 Task: Create in the project TrendSetter and in the Backlog issue 'Integrate a new email marketing automation tool into an existing marketing campaign to improve conversion rates and engagement' a child issue 'Integration with electronic medical records systems', and assign it to team member softage.4@softage.net.
Action: Mouse moved to (908, 558)
Screenshot: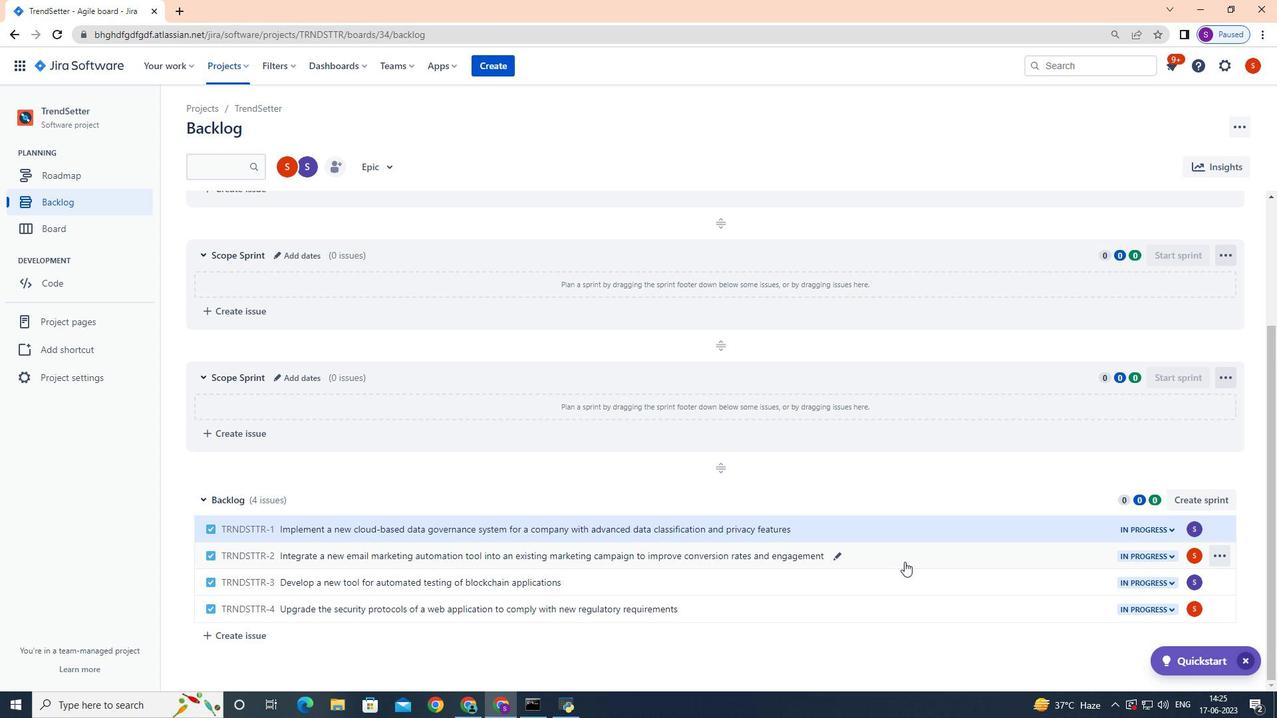 
Action: Mouse pressed left at (908, 558)
Screenshot: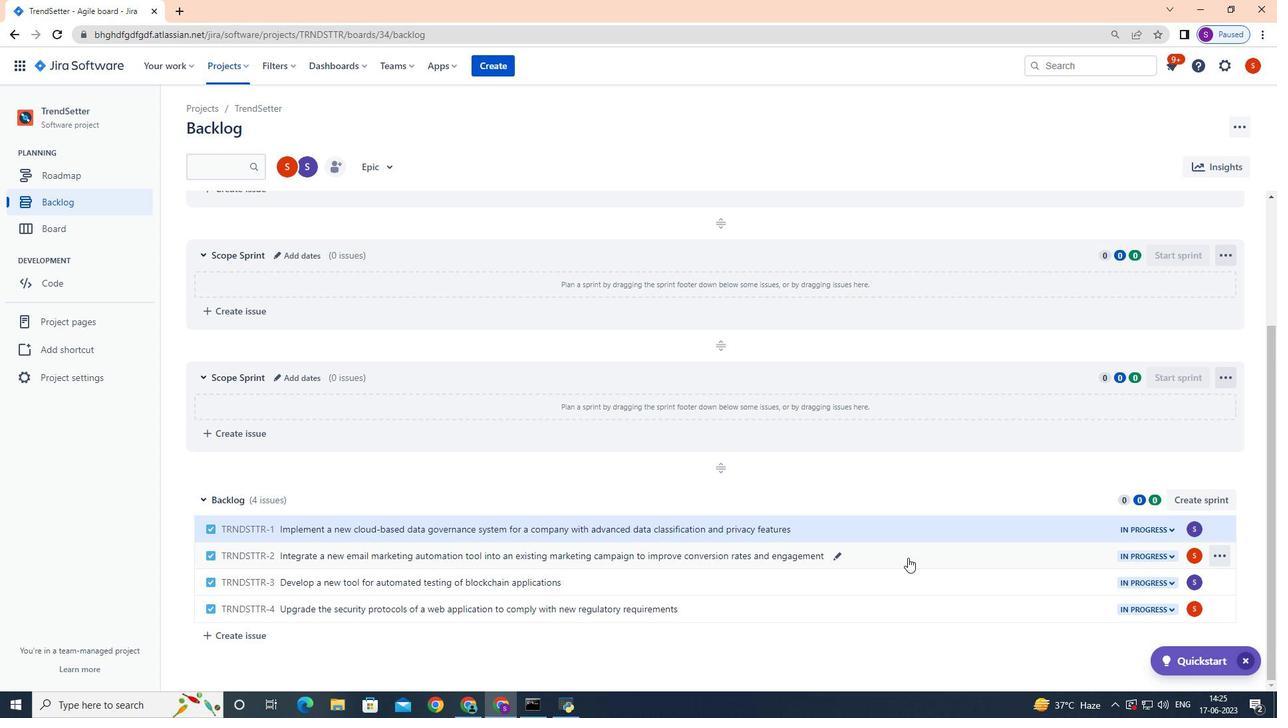 
Action: Mouse moved to (1043, 323)
Screenshot: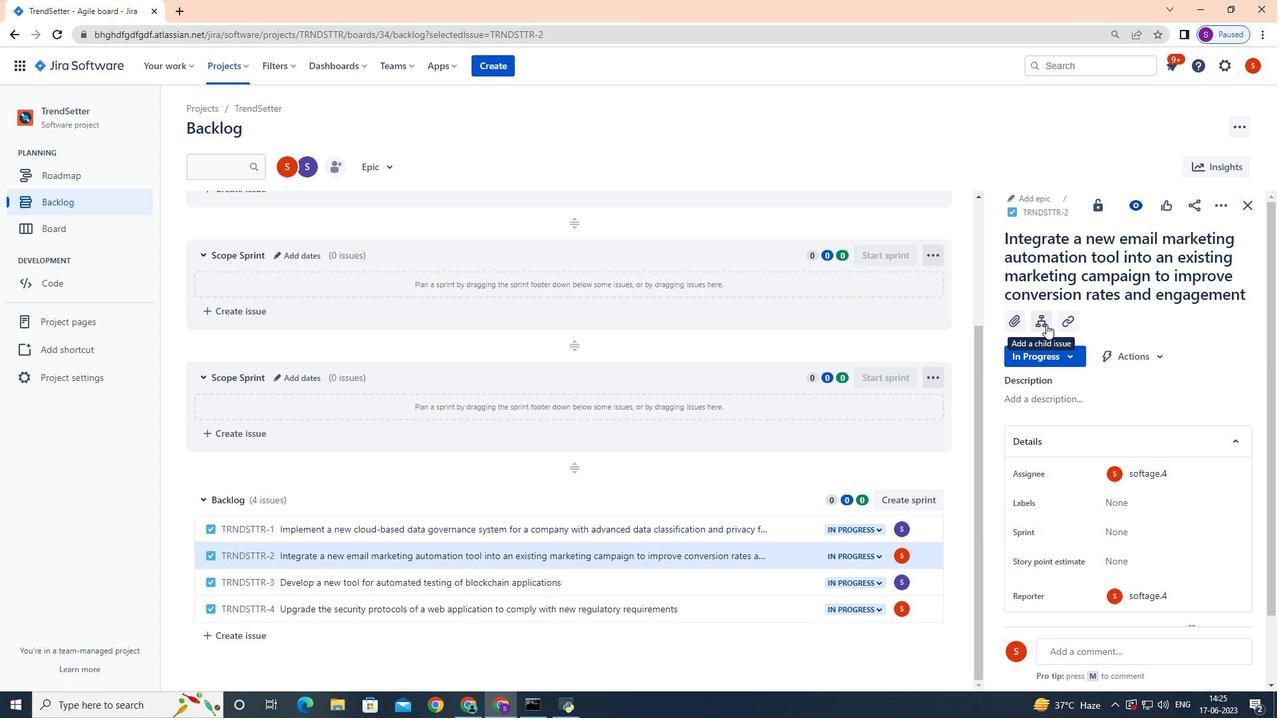 
Action: Mouse pressed left at (1043, 323)
Screenshot: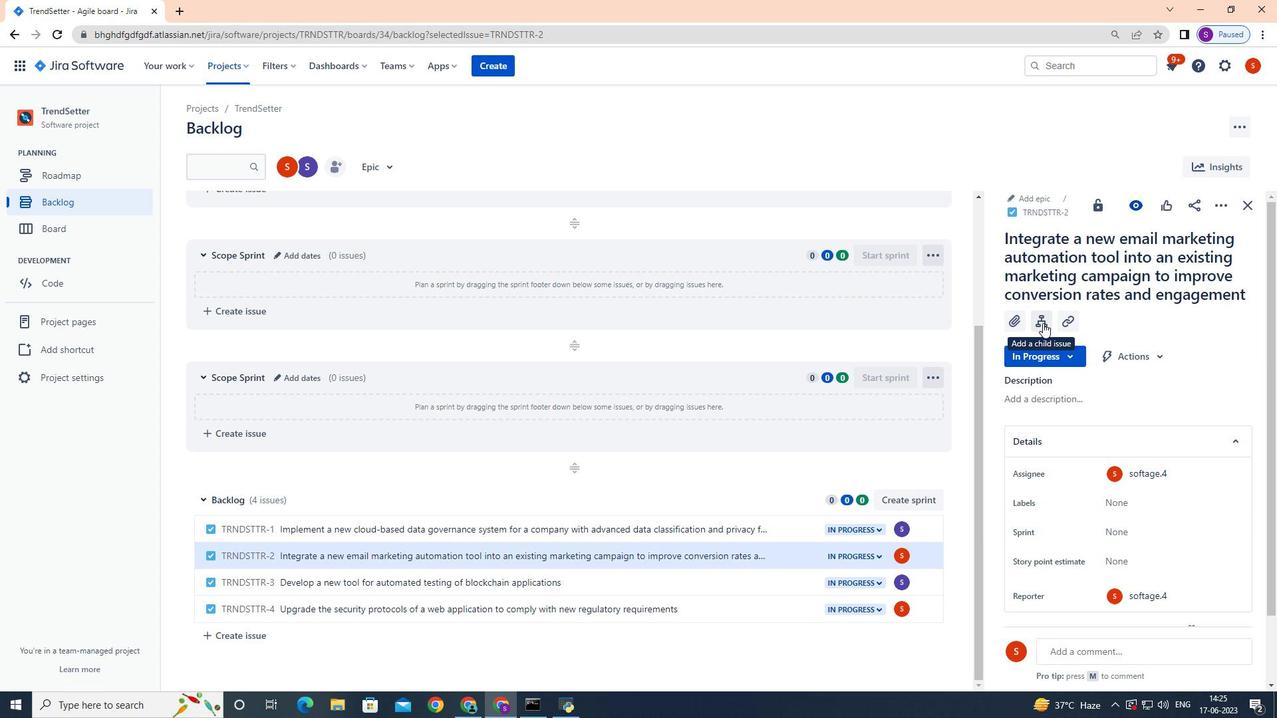 
Action: Mouse moved to (1049, 433)
Screenshot: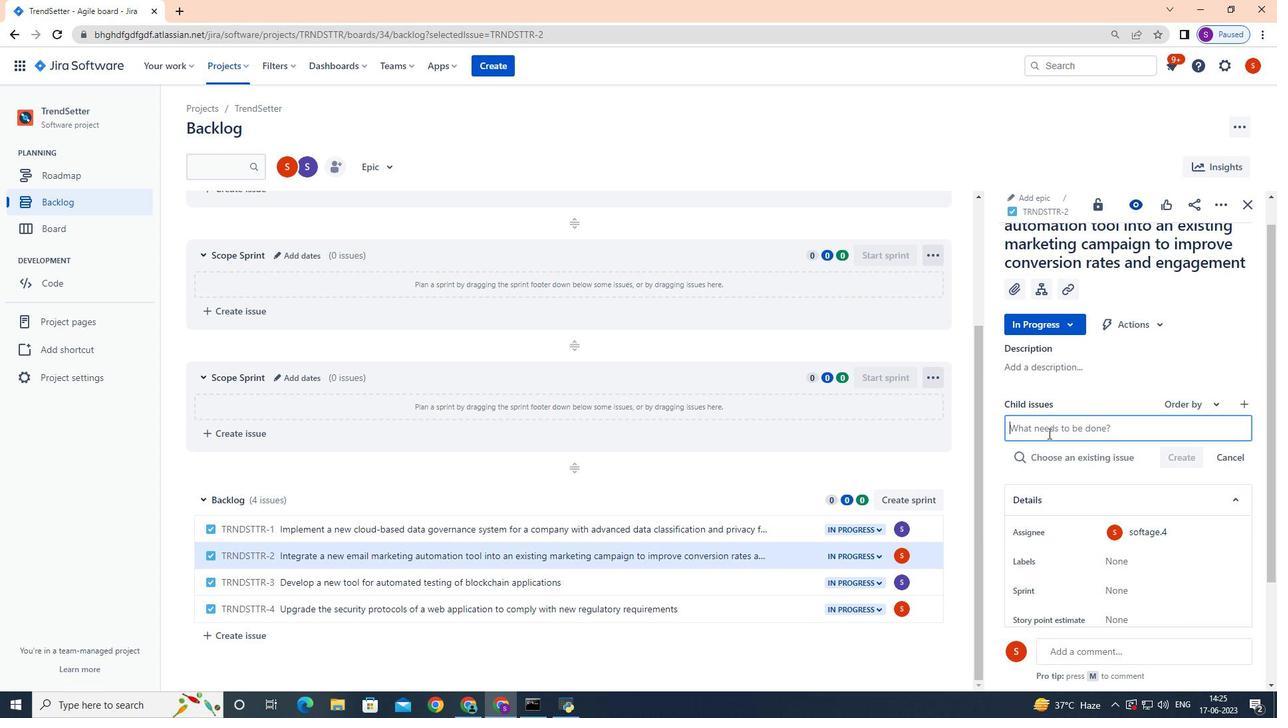 
Action: Key pressed <Key.shift>Intergration<Key.space><Key.backspace><Key.backspace><Key.backspace><Key.backspace><Key.backspace><Key.backspace><Key.backspace><Key.backspace><Key.backspace><Key.backspace>egration<Key.space>with<Key.space>electronic<Key.space>medical<Key.space>records<Key.space>systems<Key.enter>
Screenshot: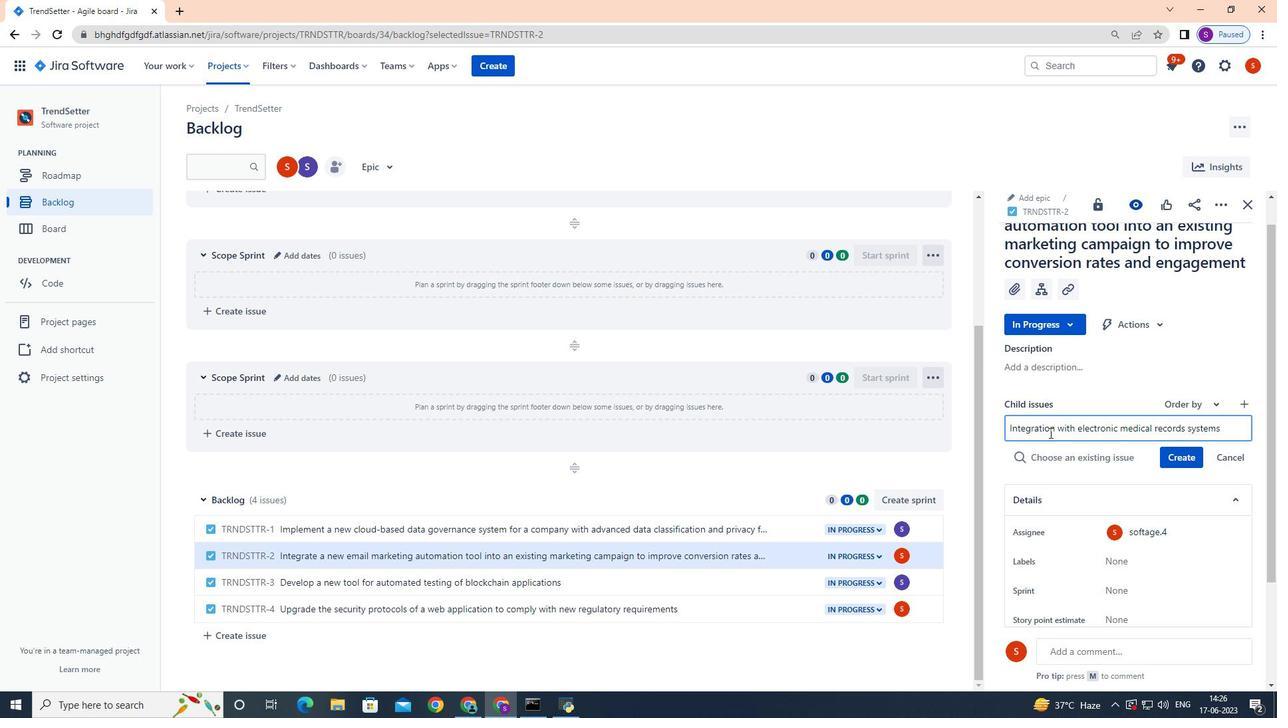 
Action: Mouse moved to (1192, 432)
Screenshot: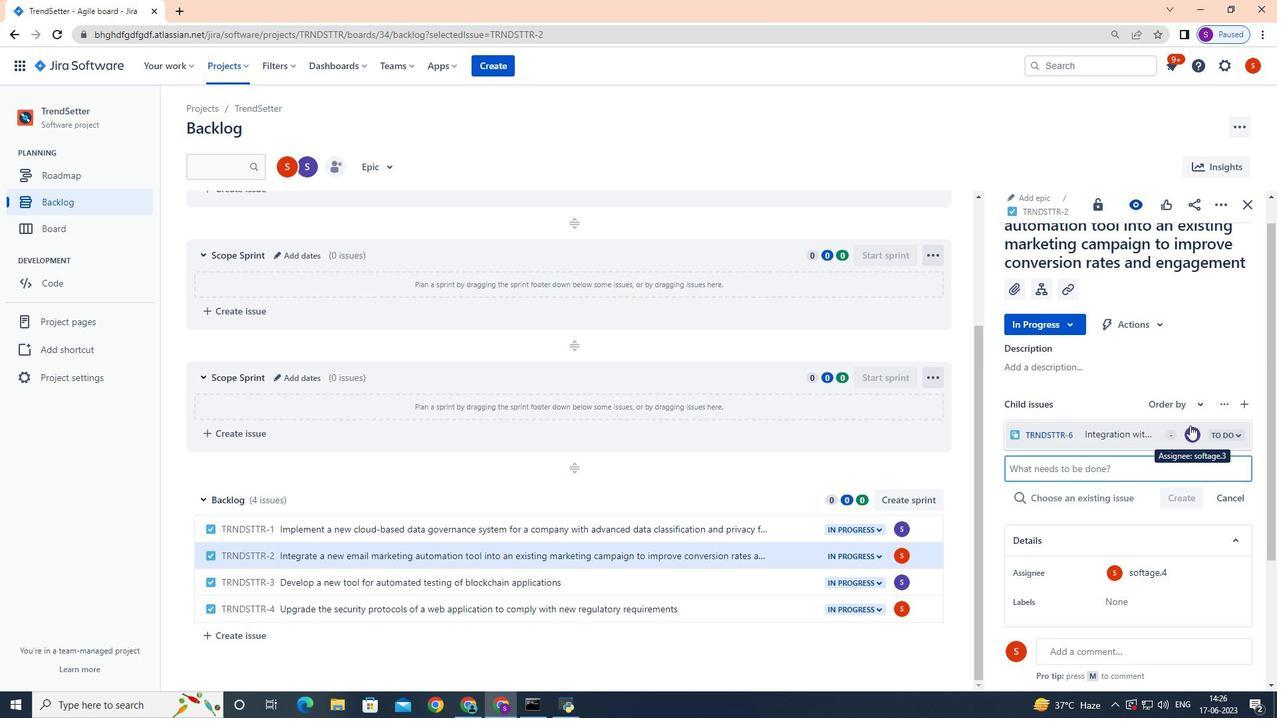 
Action: Mouse pressed left at (1192, 432)
Screenshot: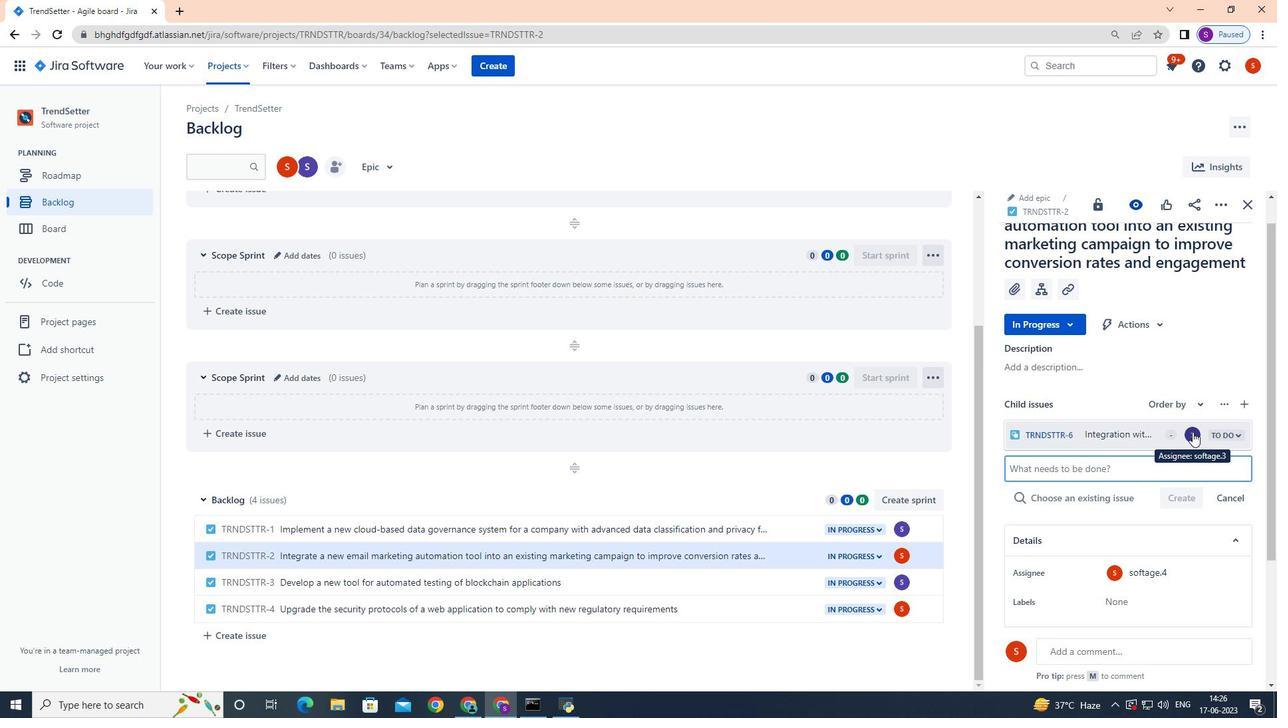 
Action: Mouse moved to (1192, 432)
Screenshot: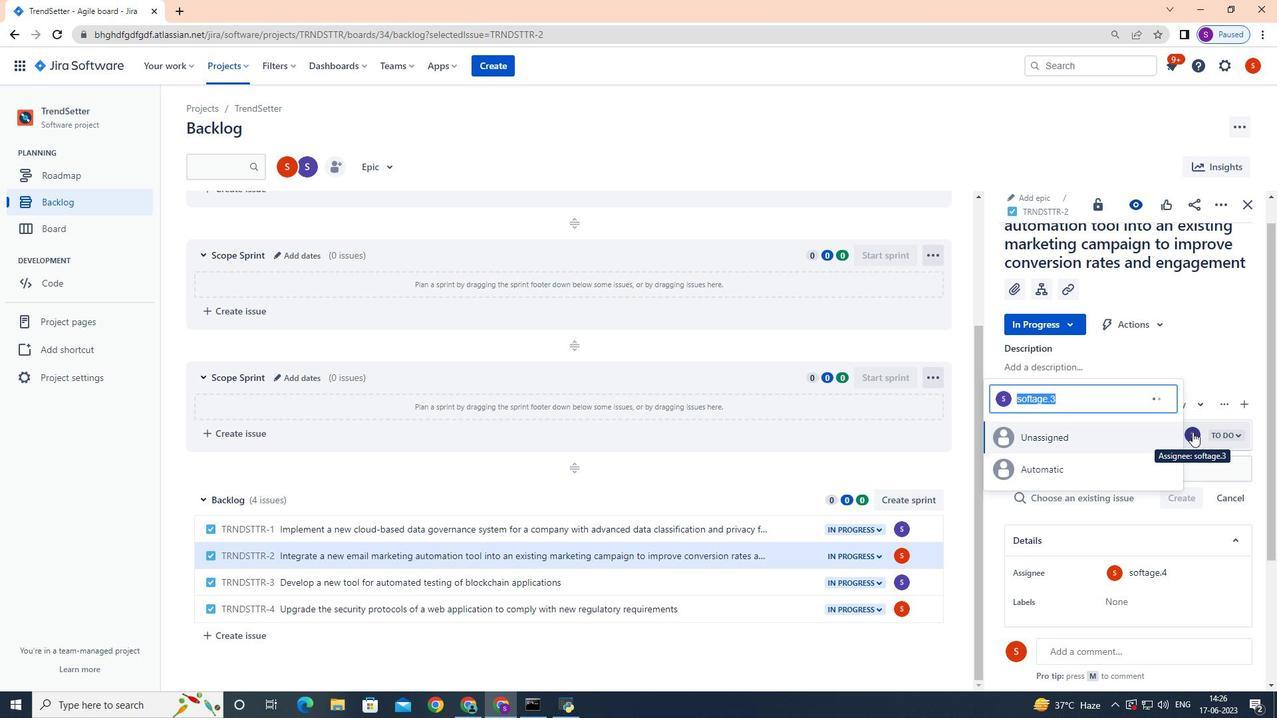 
Action: Key pressed softage.4
Screenshot: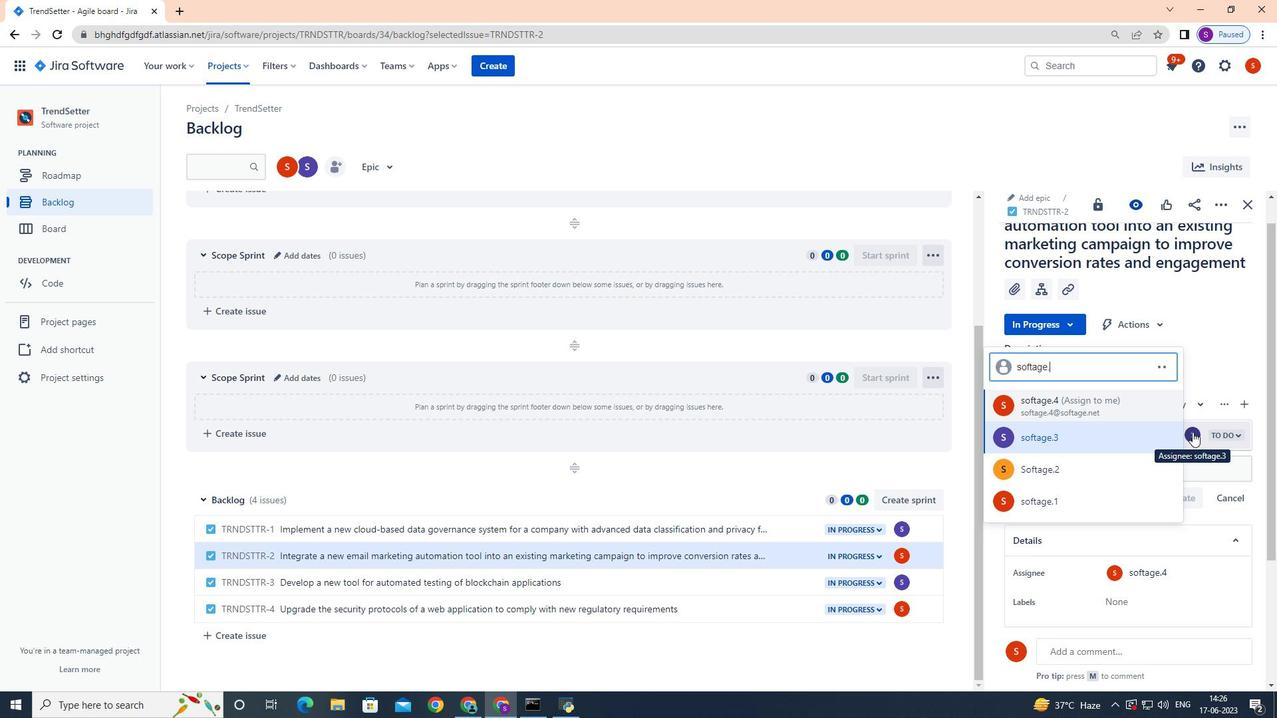 
Action: Mouse moved to (1110, 405)
Screenshot: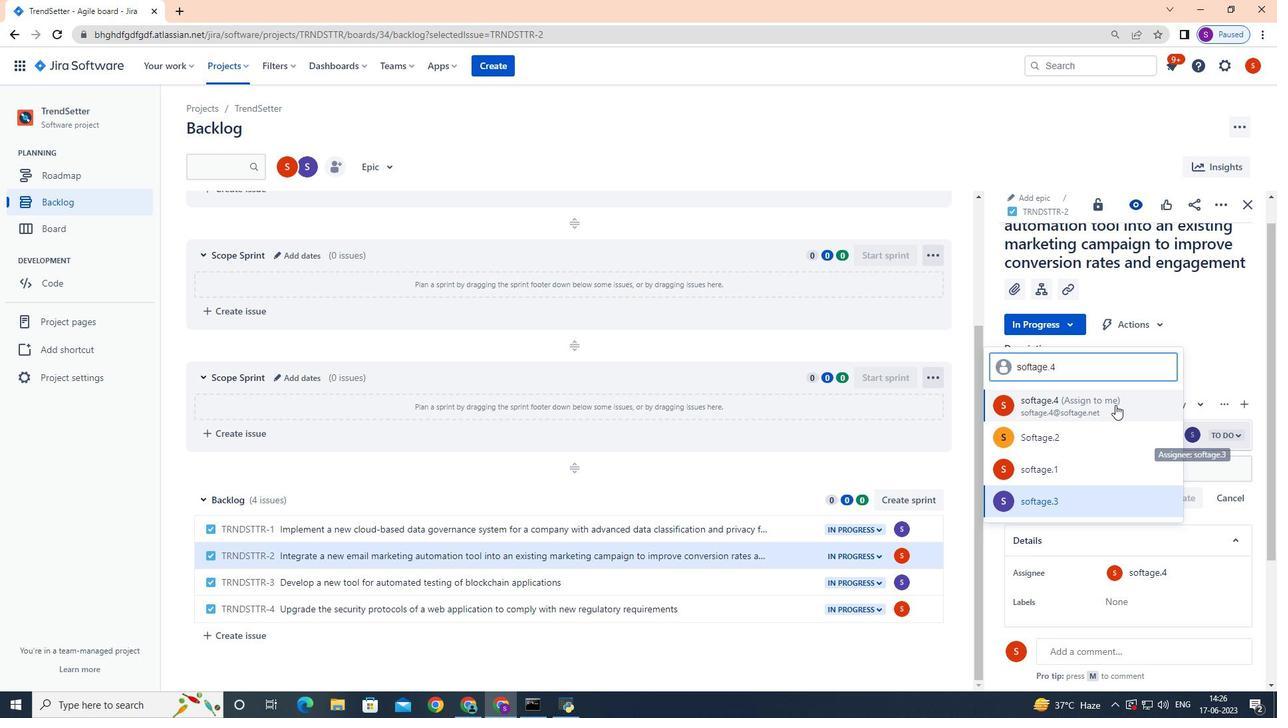 
Action: Mouse pressed left at (1110, 405)
Screenshot: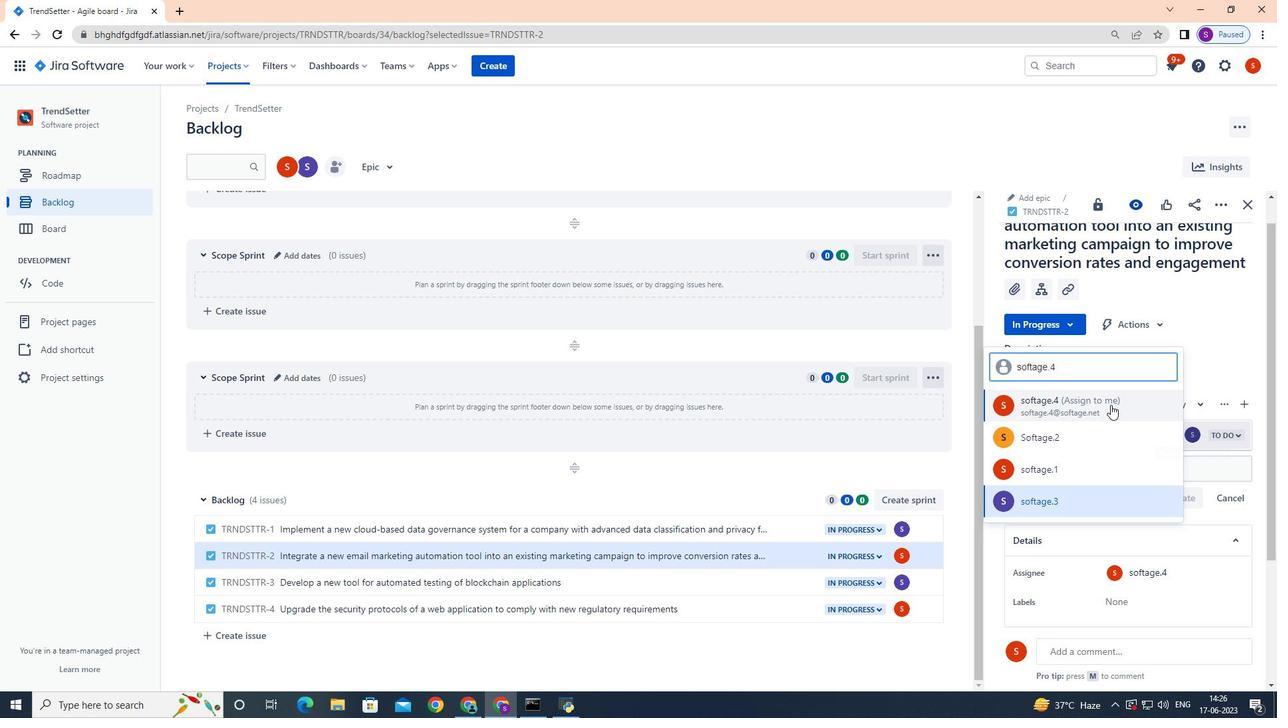 
Action: Mouse moved to (1110, 405)
Screenshot: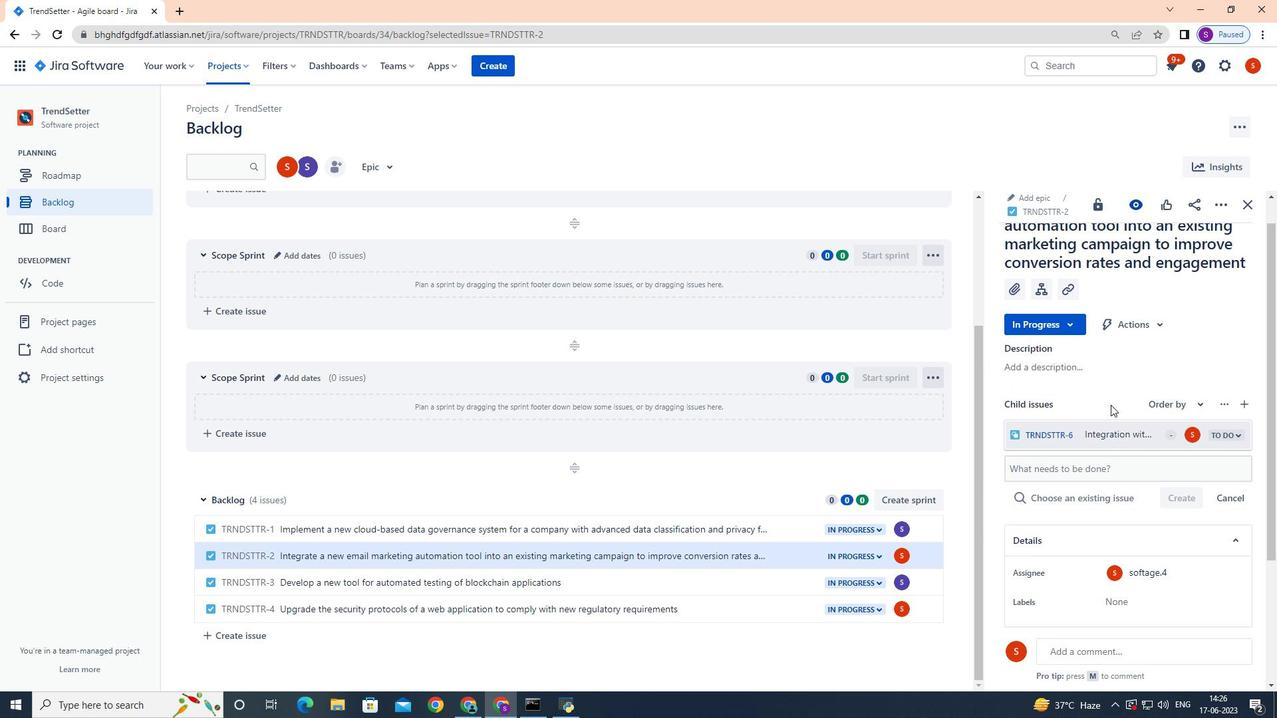 
